 Task: Set the audio device name for DirectShow input to "DirectAud".
Action: Mouse moved to (124, 13)
Screenshot: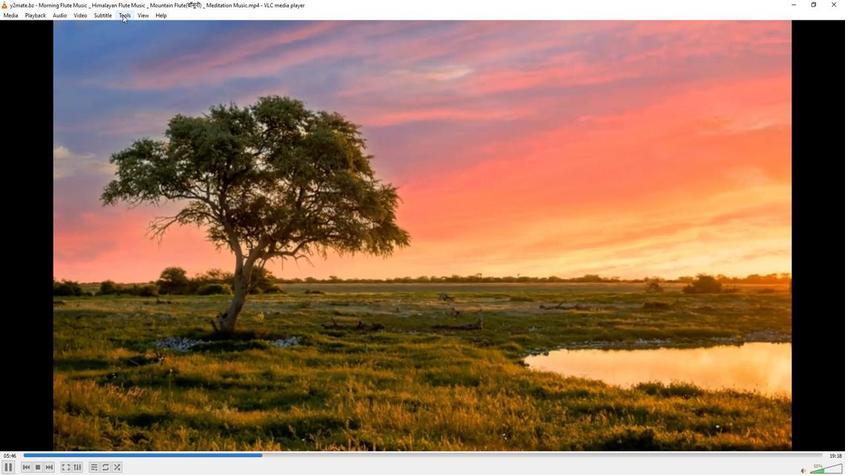 
Action: Mouse pressed left at (124, 13)
Screenshot: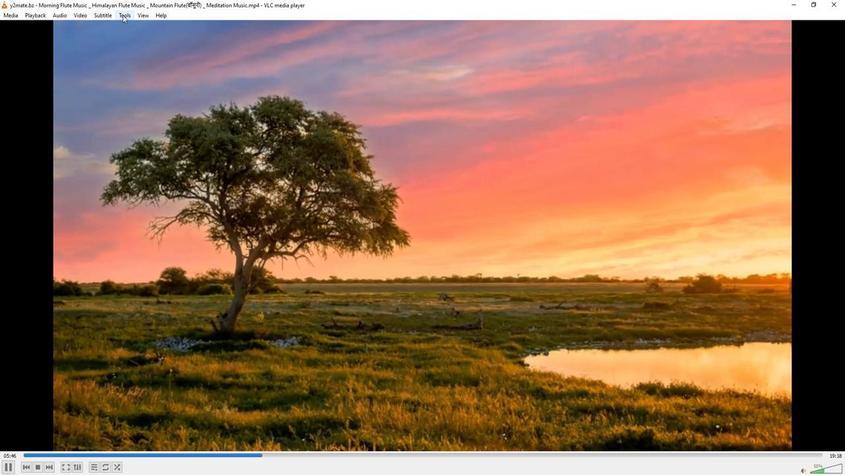 
Action: Mouse moved to (136, 116)
Screenshot: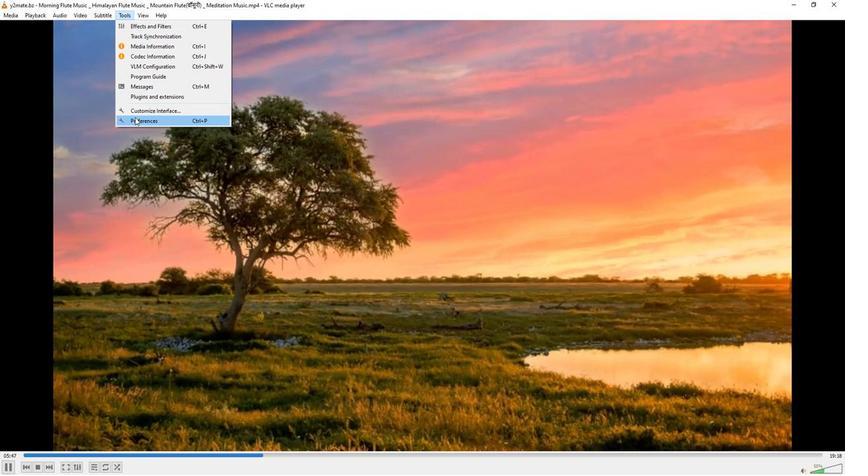 
Action: Mouse pressed left at (136, 116)
Screenshot: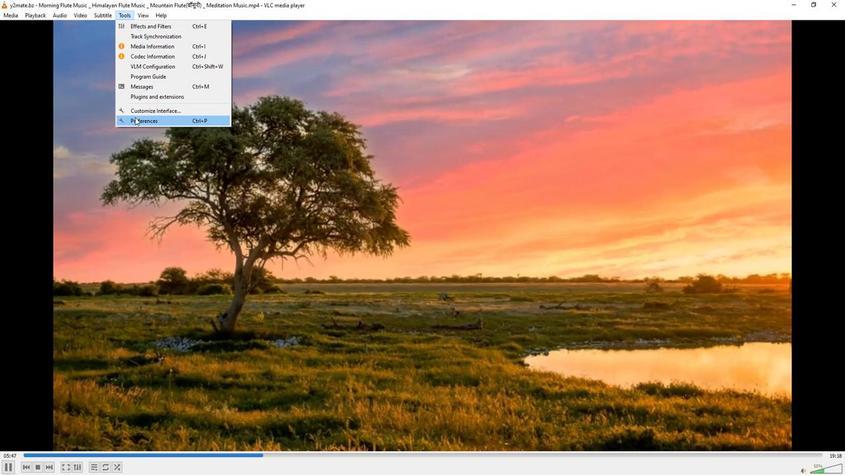 
Action: Mouse moved to (278, 389)
Screenshot: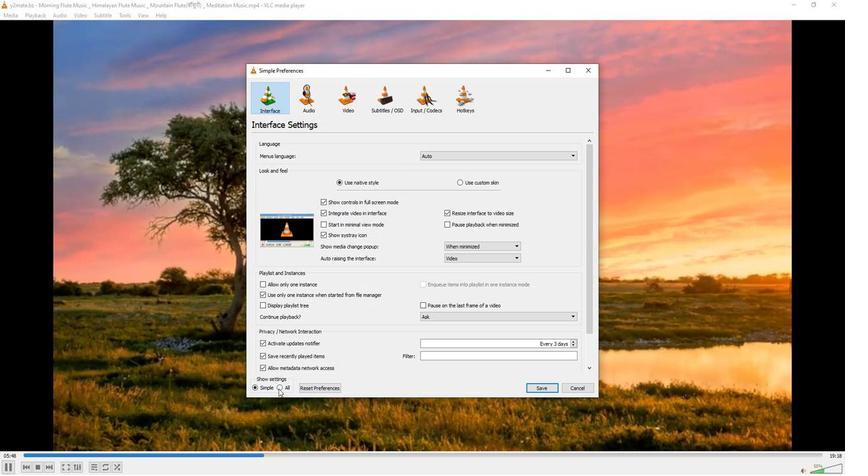 
Action: Mouse pressed left at (278, 389)
Screenshot: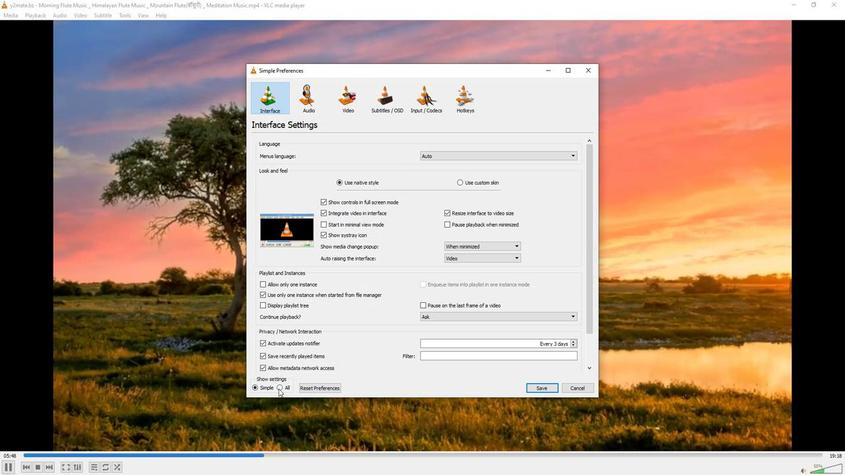 
Action: Mouse moved to (269, 237)
Screenshot: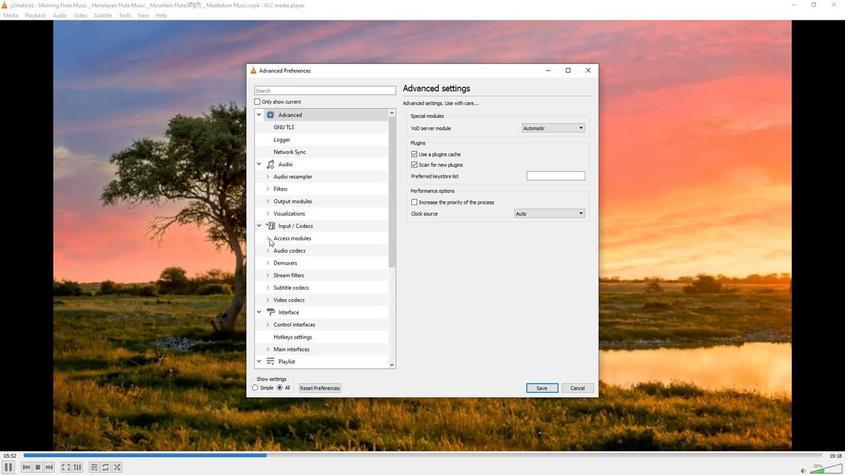 
Action: Mouse pressed left at (269, 237)
Screenshot: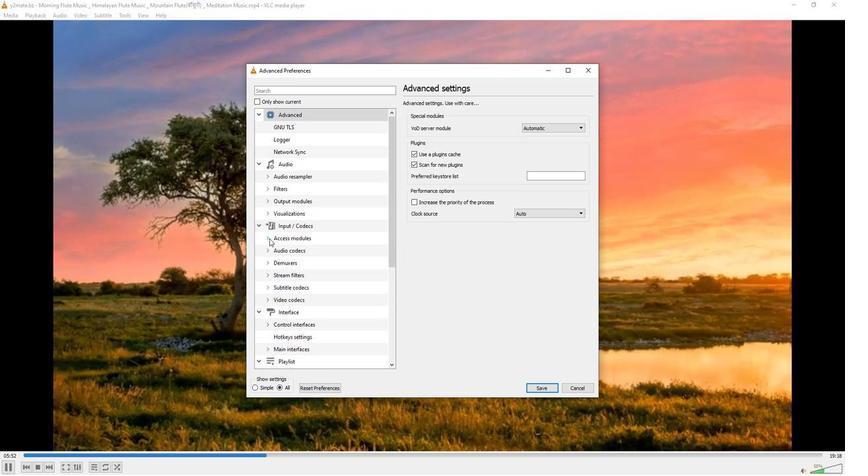 
Action: Mouse moved to (285, 299)
Screenshot: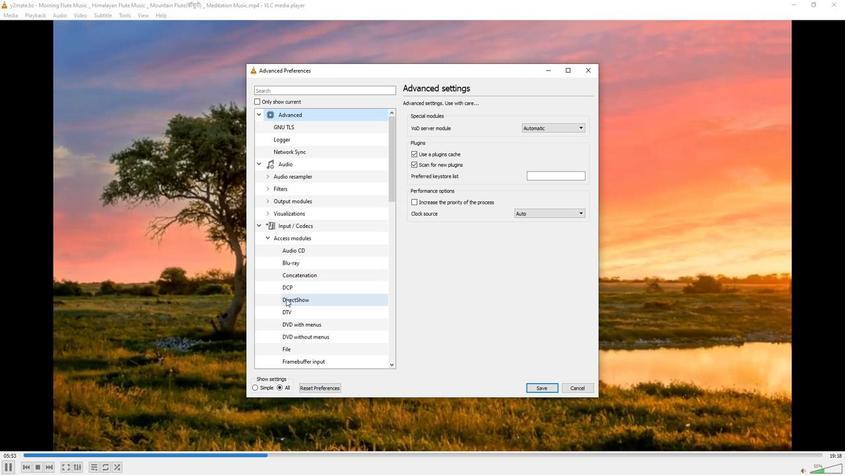 
Action: Mouse pressed left at (285, 299)
Screenshot: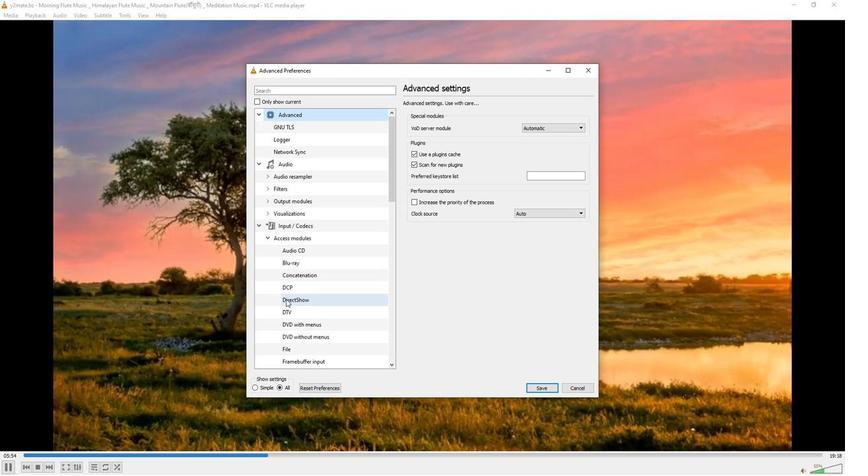 
Action: Mouse moved to (562, 128)
Screenshot: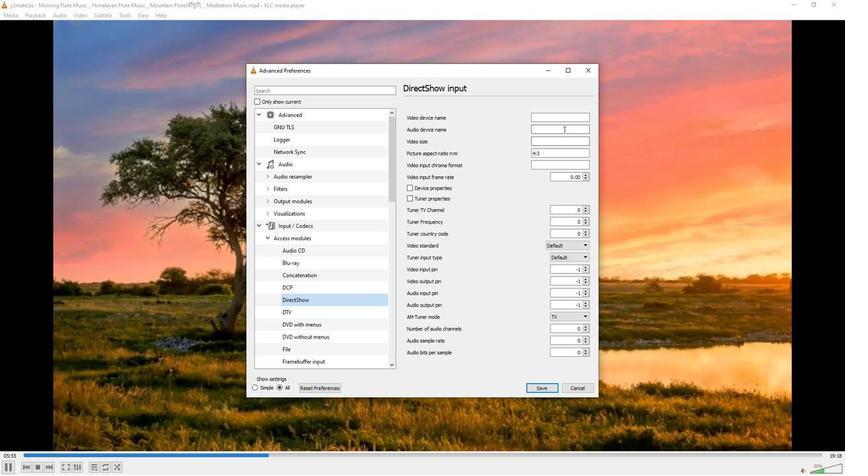 
Action: Mouse pressed left at (562, 128)
Screenshot: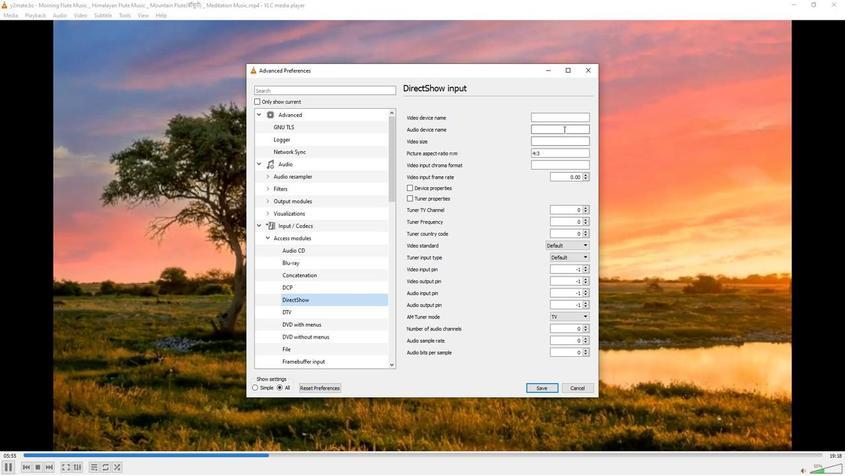 
Action: Key pressed <Key.shift>Dire
Screenshot: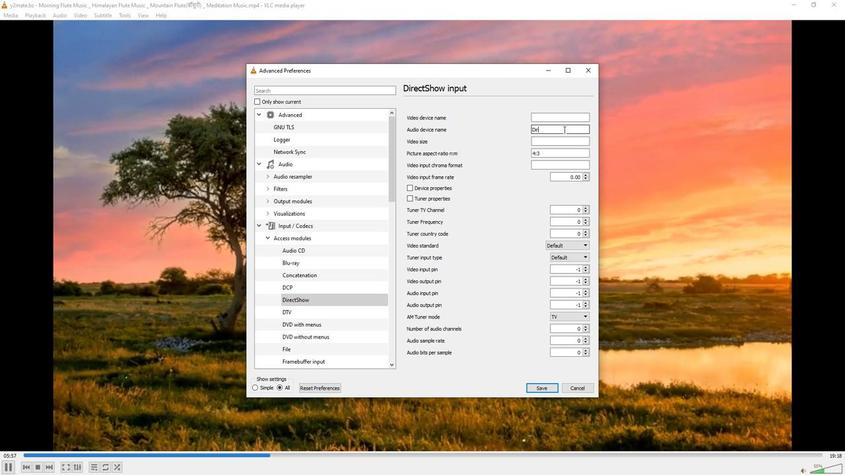 
Action: Mouse moved to (562, 128)
Screenshot: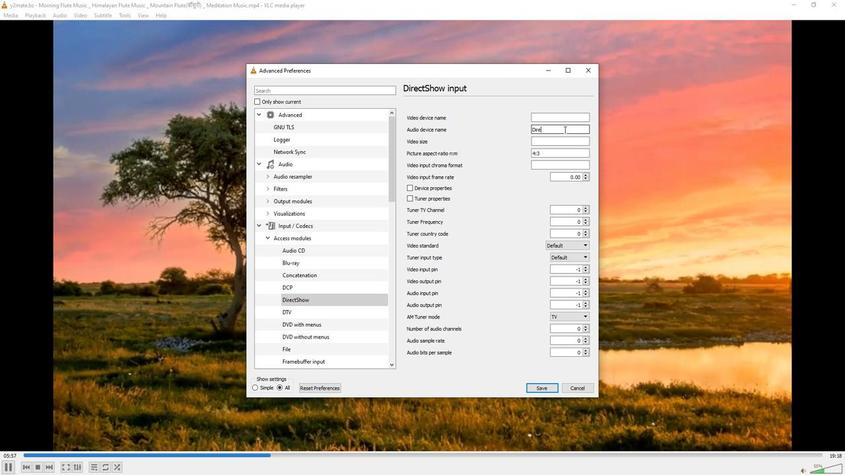
Action: Key pressed ct<Key.shift>Aud
Screenshot: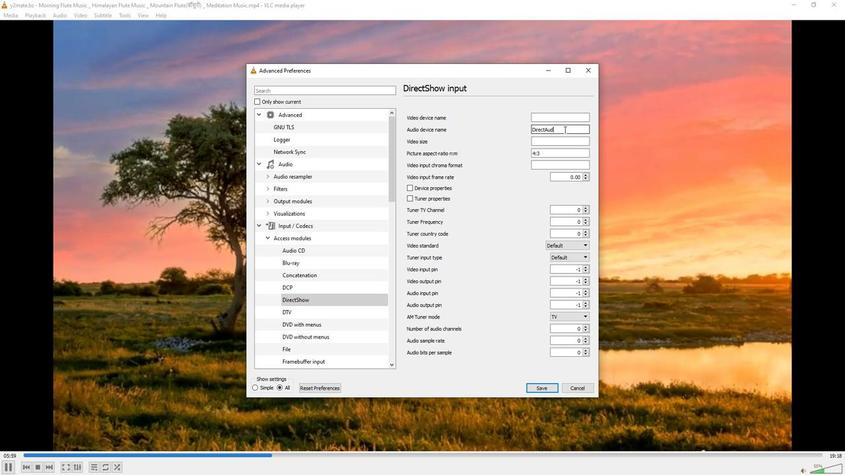 
